 Task: In Heading Arial with underline. Font size of heading  '18'Font style of data Calibri. Font size of data  9Alignment of headline & data Align center. Fill color in heading,  RedFont color of data Black Apply border in Data No BorderIn the sheet  Budget Management Template Workbookbook
Action: Mouse moved to (25, 111)
Screenshot: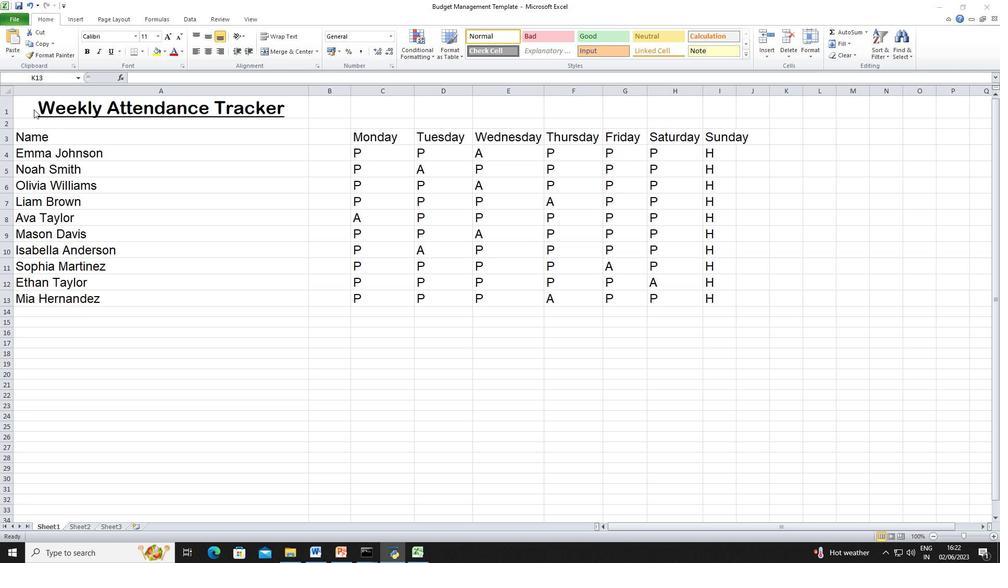 
Action: Mouse pressed left at (25, 111)
Screenshot: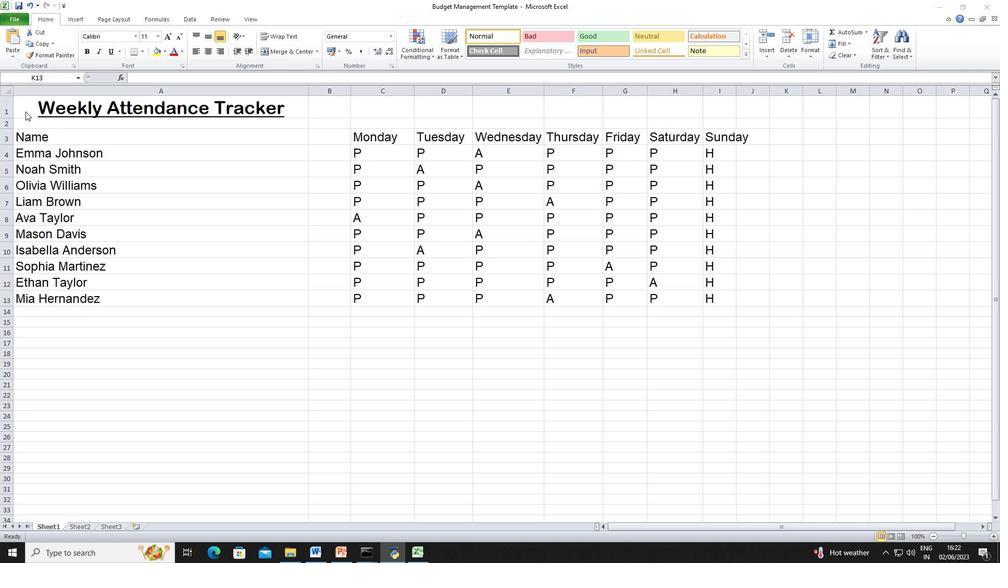 
Action: Mouse moved to (50, 110)
Screenshot: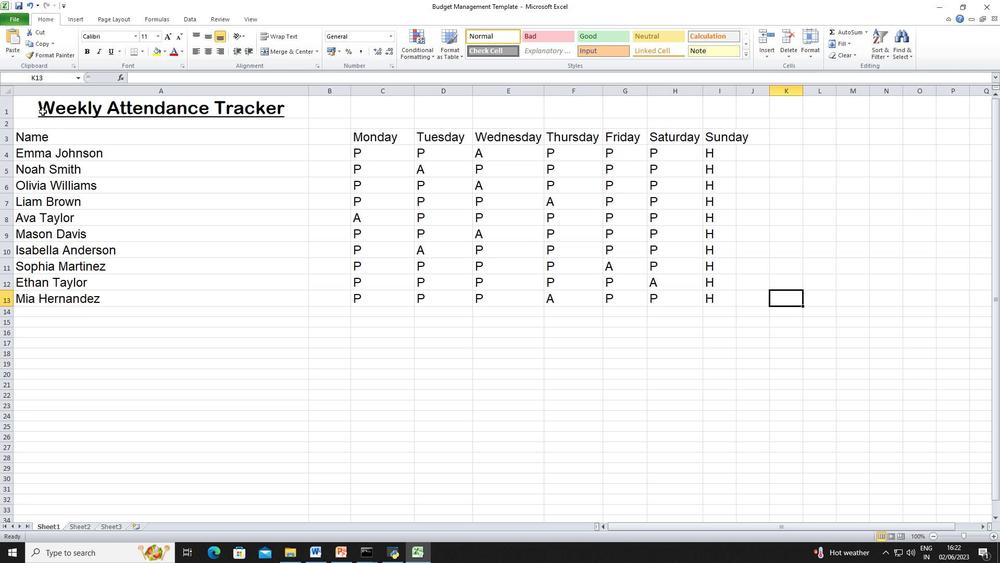 
Action: Mouse pressed left at (50, 110)
Screenshot: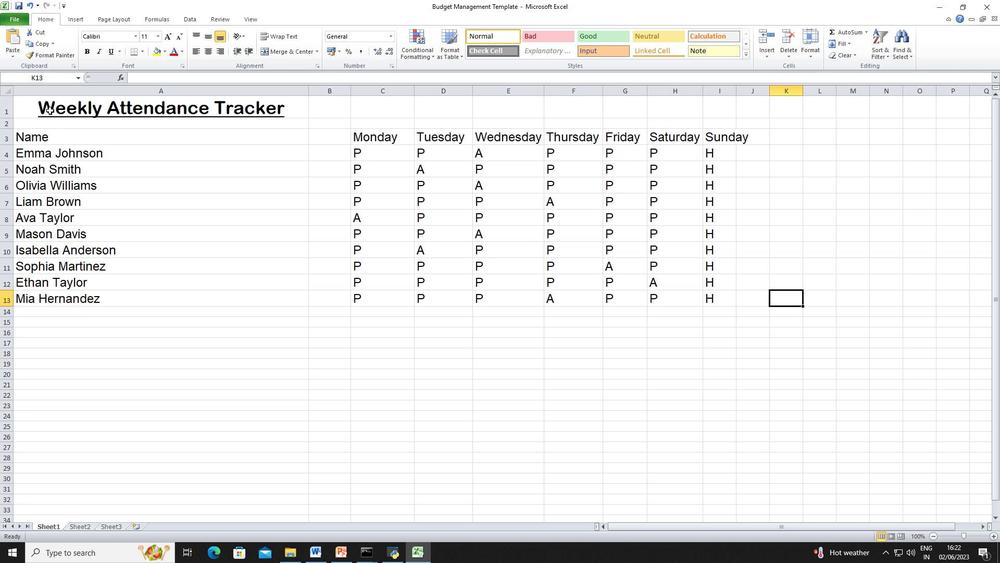 
Action: Mouse moved to (109, 52)
Screenshot: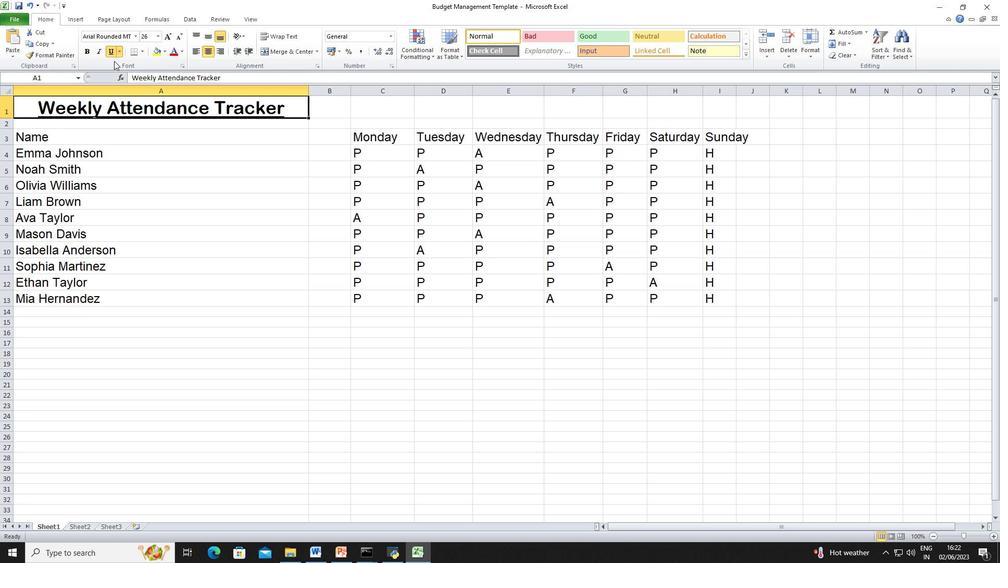 
Action: Mouse pressed left at (109, 52)
Screenshot: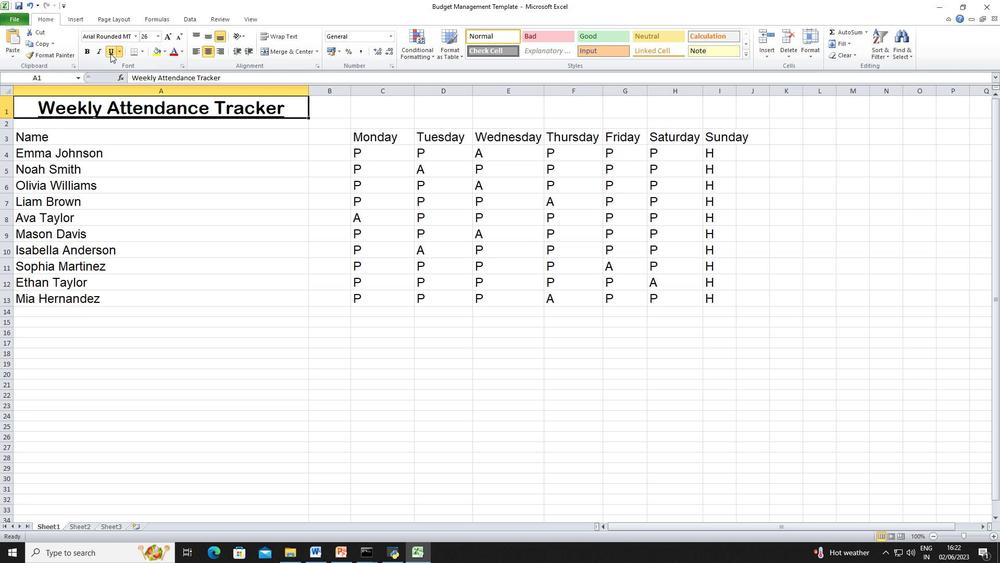 
Action: Mouse pressed left at (109, 52)
Screenshot: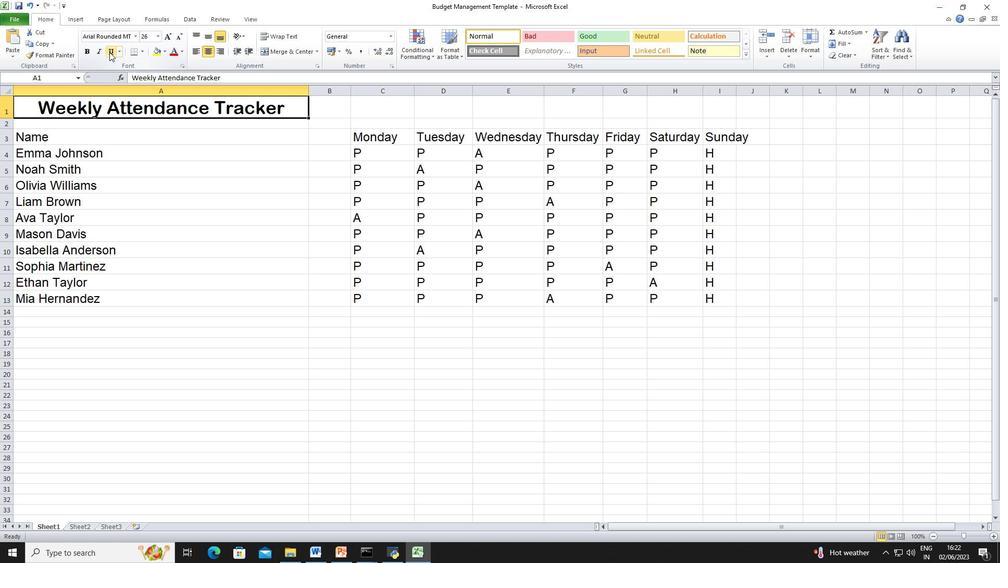 
Action: Mouse moved to (156, 41)
Screenshot: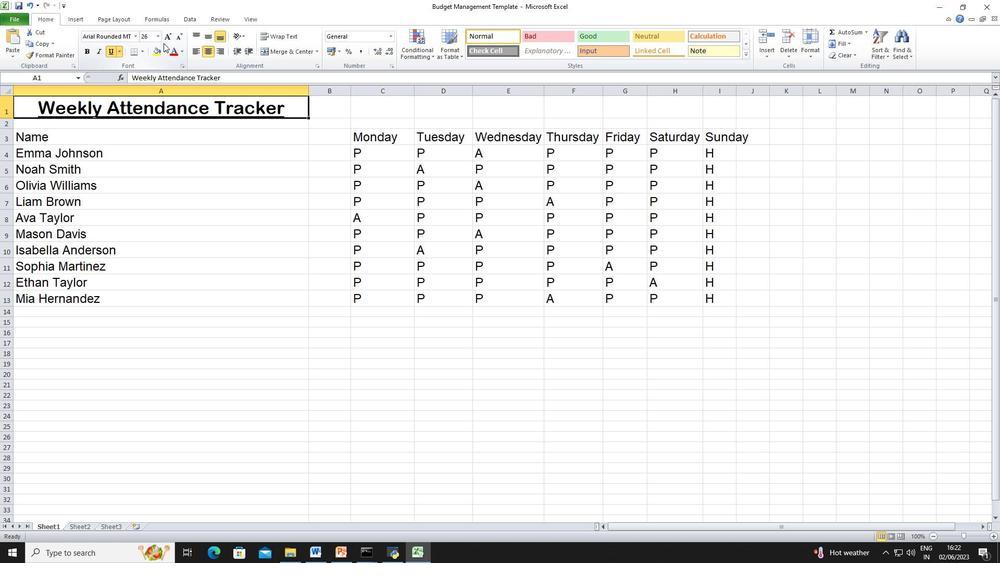 
Action: Mouse pressed left at (156, 41)
Screenshot: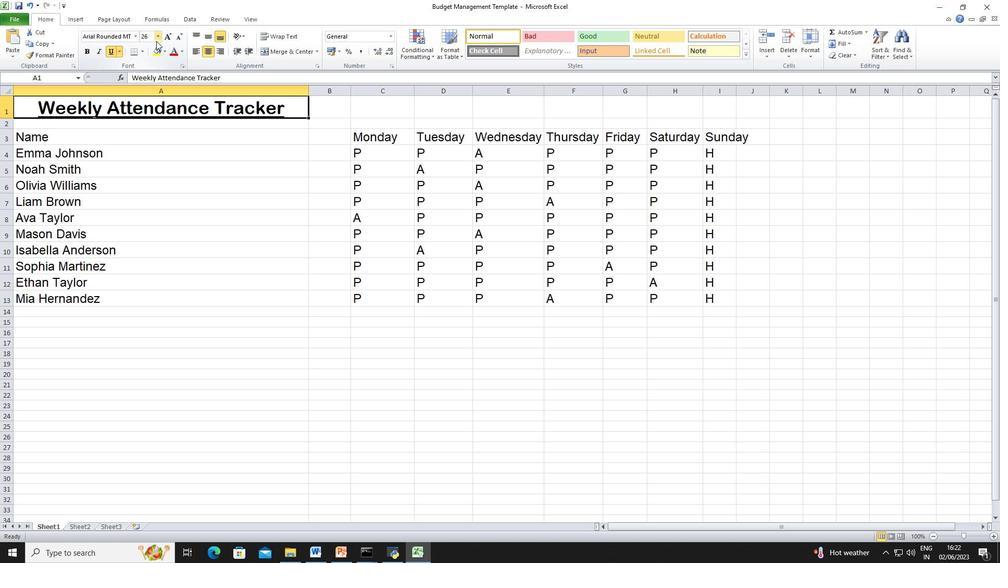 
Action: Mouse moved to (146, 111)
Screenshot: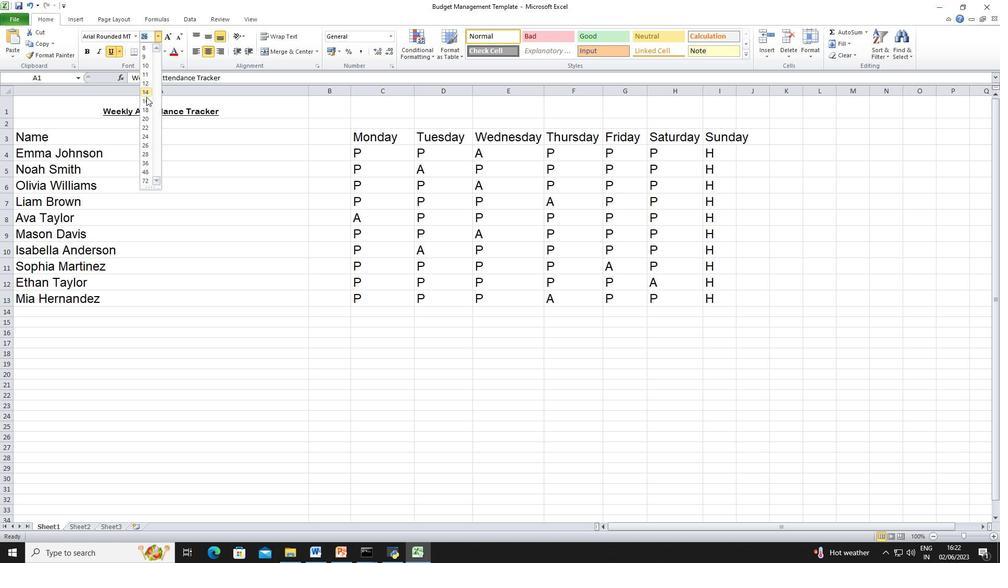 
Action: Mouse pressed left at (146, 111)
Screenshot: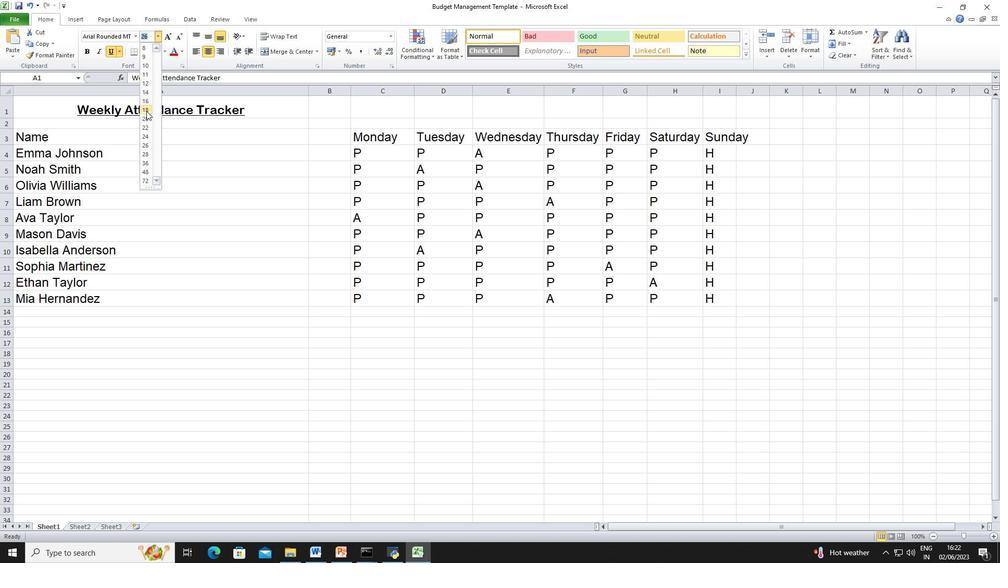 
Action: Mouse moved to (66, 137)
Screenshot: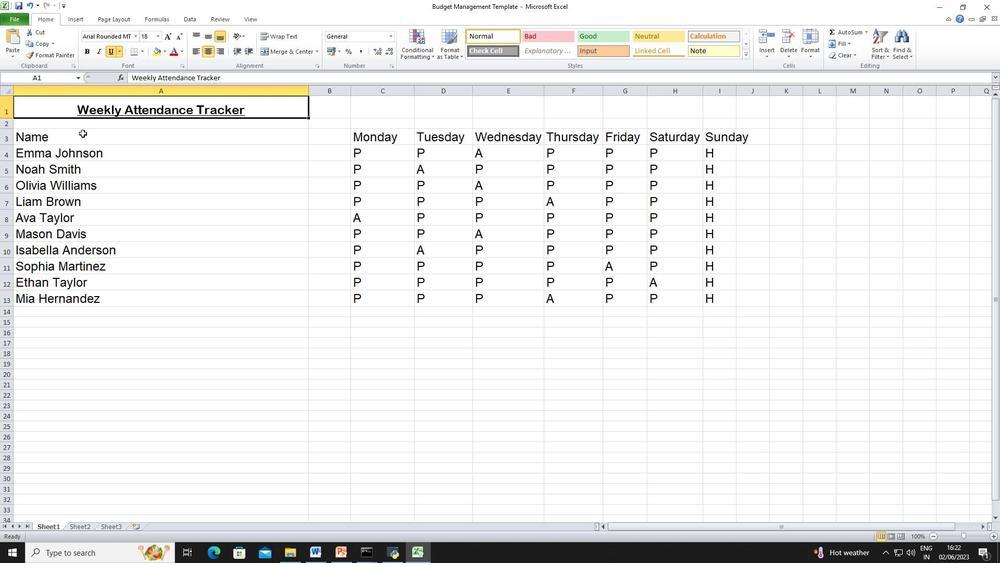 
Action: Mouse pressed left at (66, 137)
Screenshot: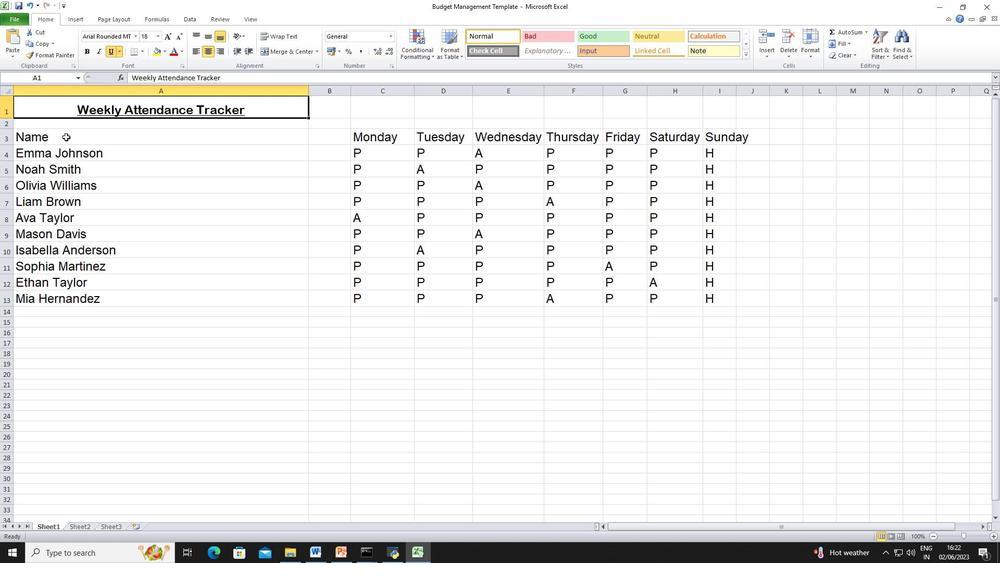 
Action: Mouse moved to (122, 38)
Screenshot: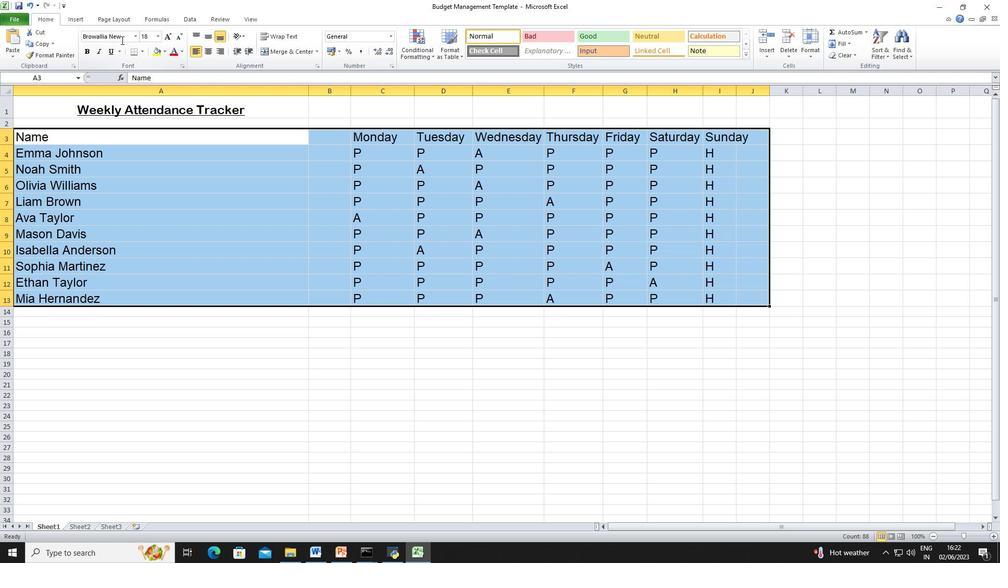 
Action: Mouse pressed left at (122, 38)
Screenshot: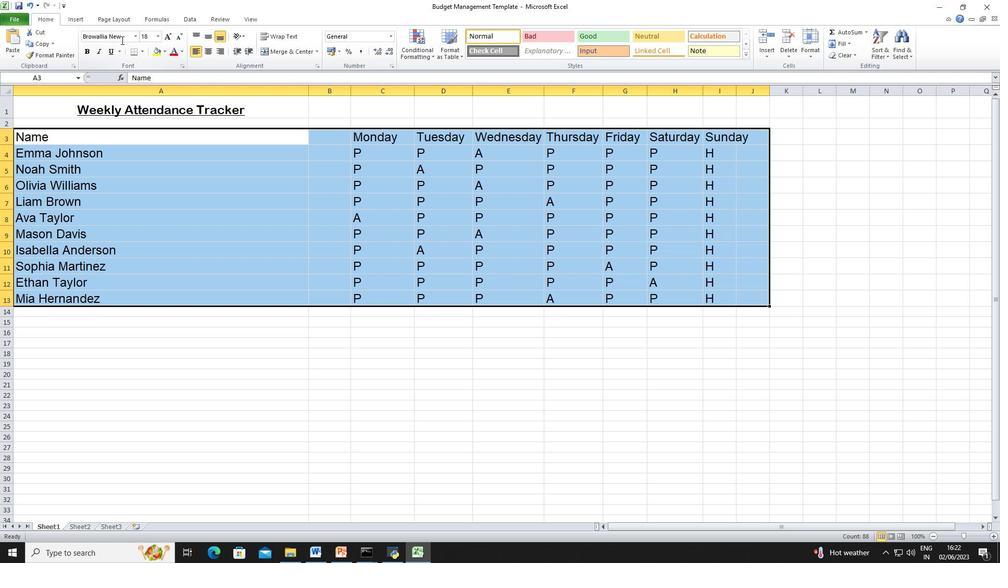 
Action: Key pressed <Key.shift>Calibri<Key.enter>
Screenshot: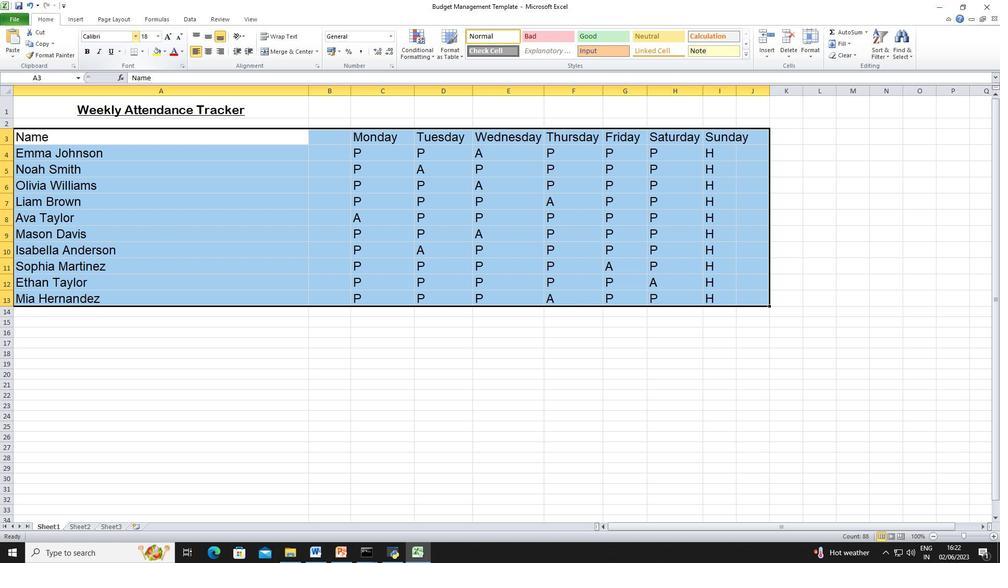 
Action: Mouse moved to (161, 35)
Screenshot: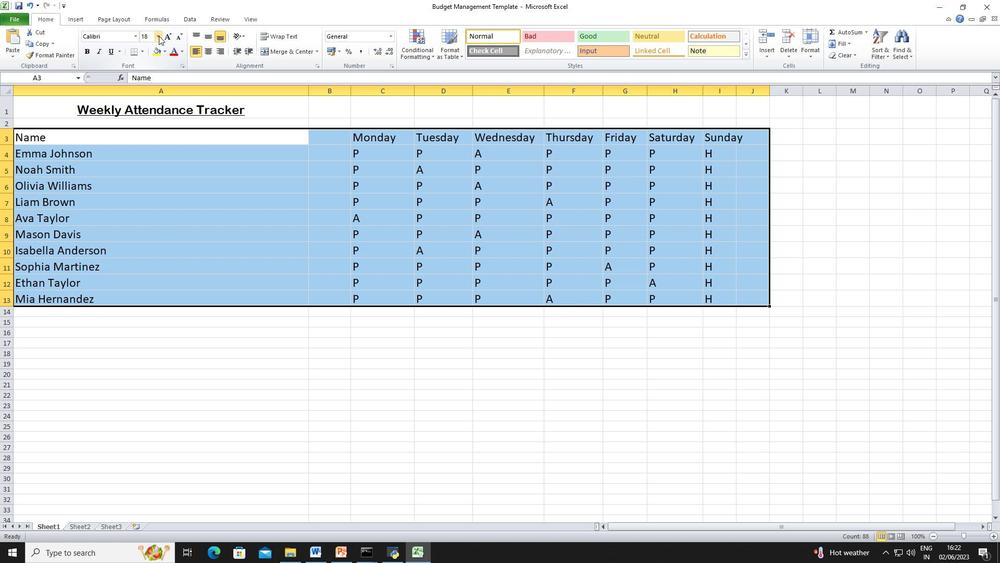 
Action: Mouse pressed left at (161, 35)
Screenshot: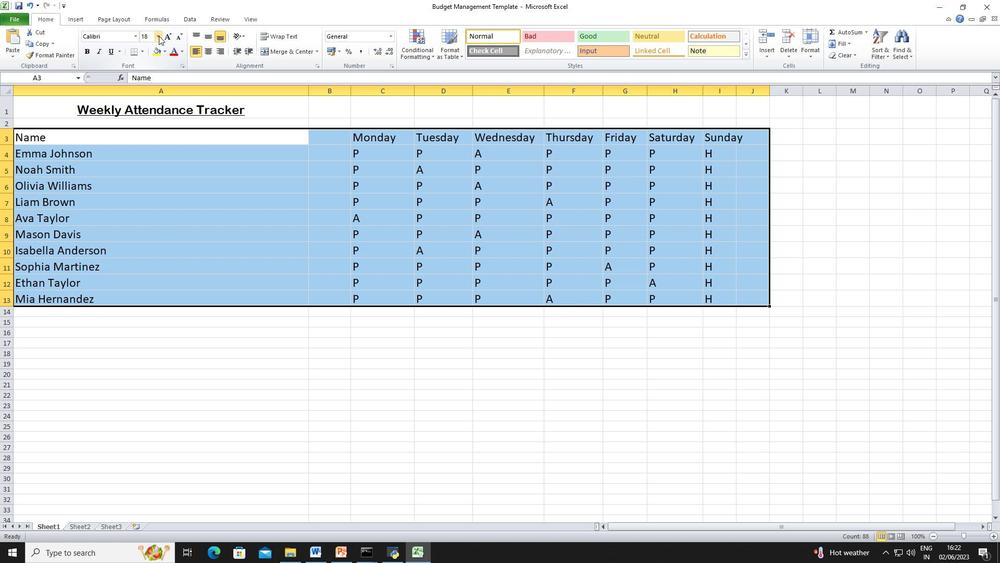 
Action: Mouse moved to (148, 55)
Screenshot: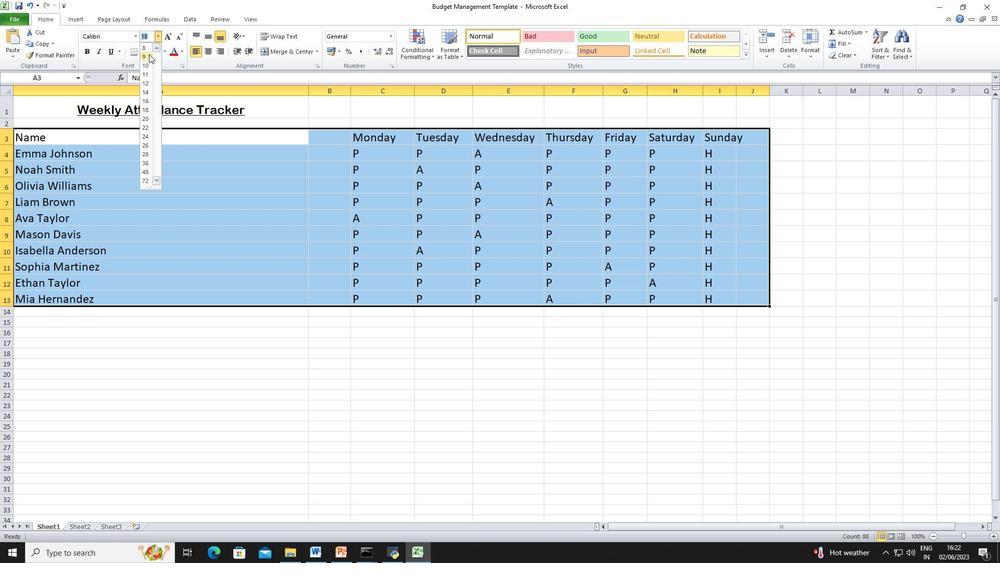 
Action: Mouse pressed left at (148, 55)
Screenshot: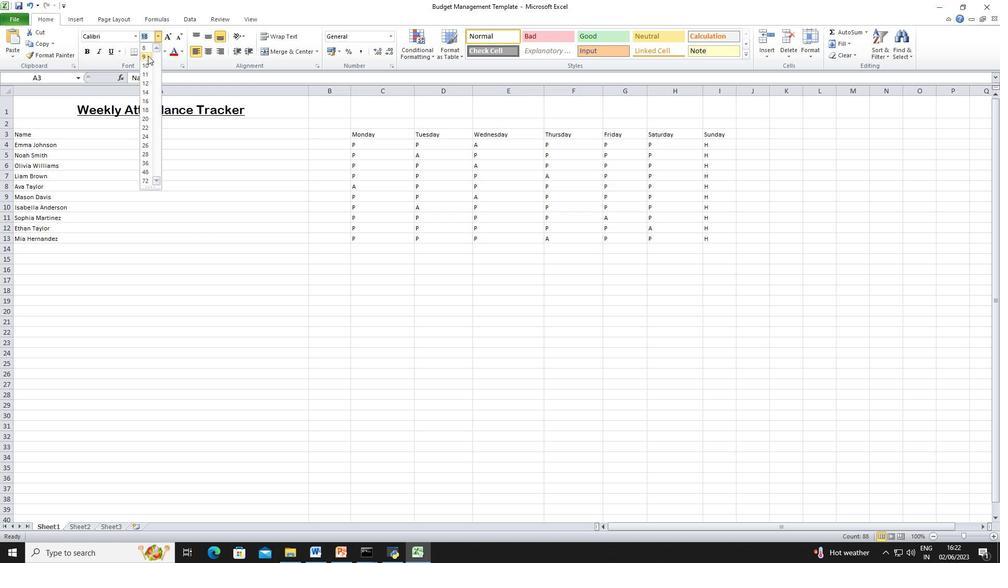 
Action: Mouse moved to (201, 50)
Screenshot: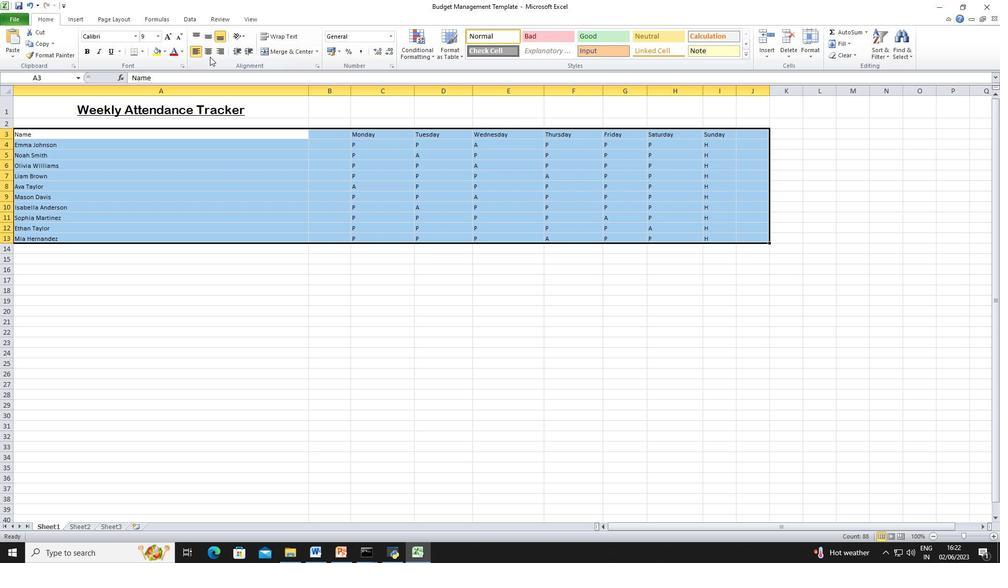 
Action: Mouse pressed left at (201, 50)
Screenshot: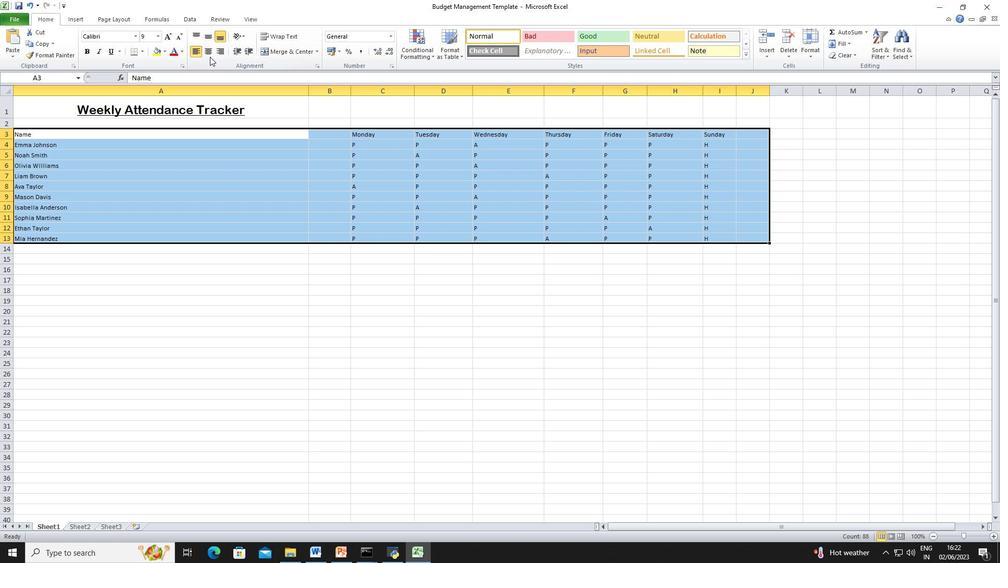 
Action: Mouse moved to (203, 49)
Screenshot: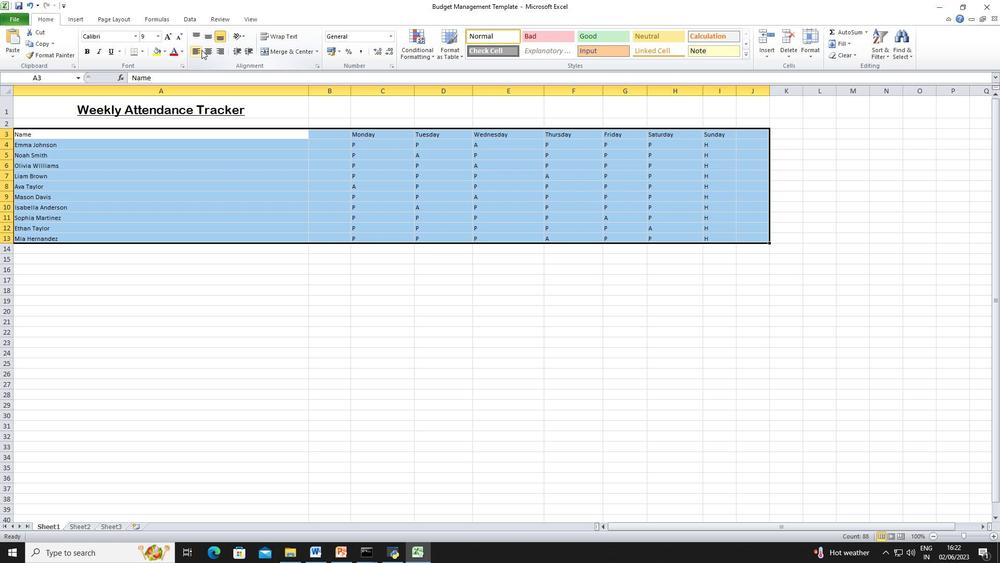 
Action: Mouse pressed left at (203, 49)
Screenshot: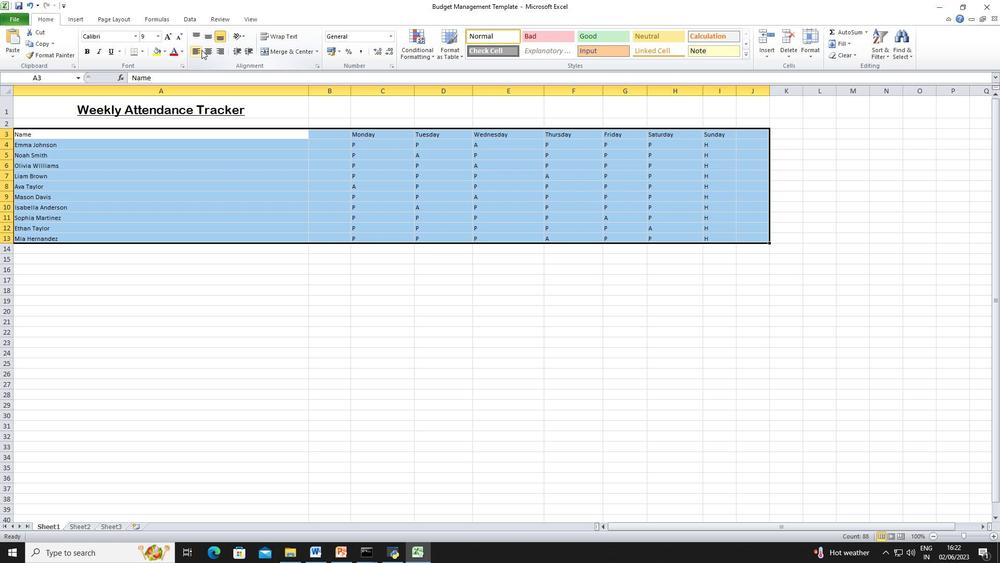 
Action: Mouse moved to (180, 54)
Screenshot: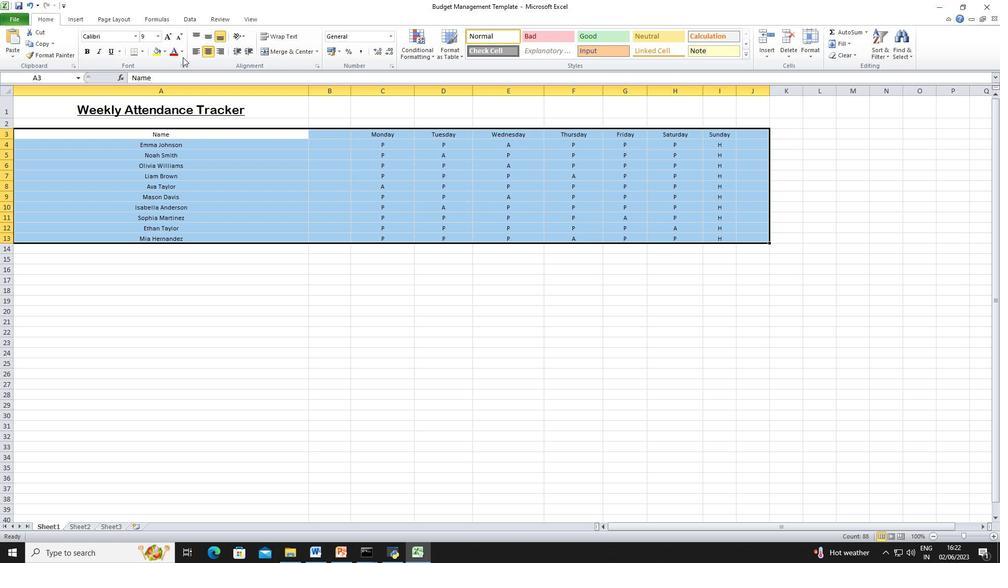 
Action: Mouse pressed left at (180, 54)
Screenshot: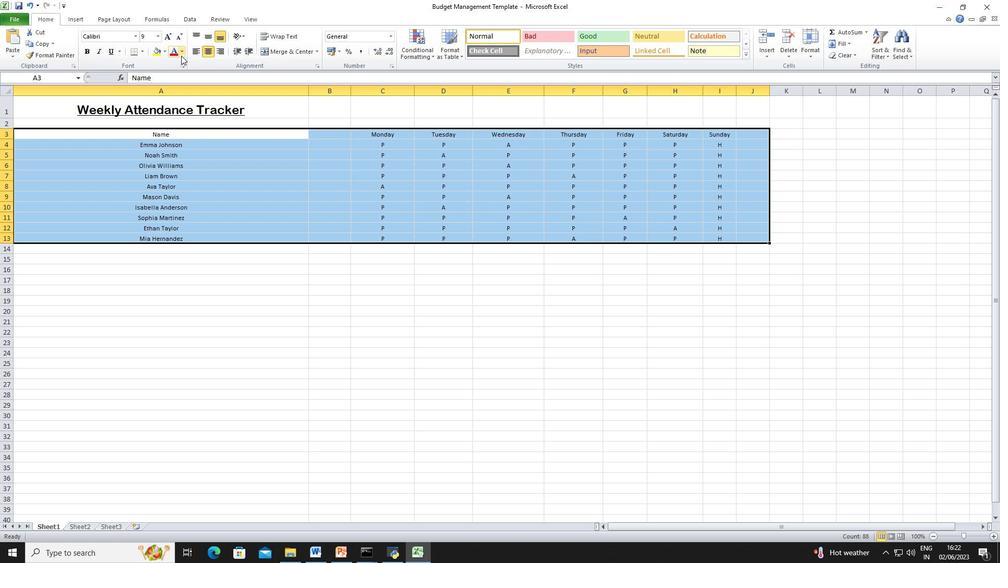 
Action: Mouse moved to (181, 139)
Screenshot: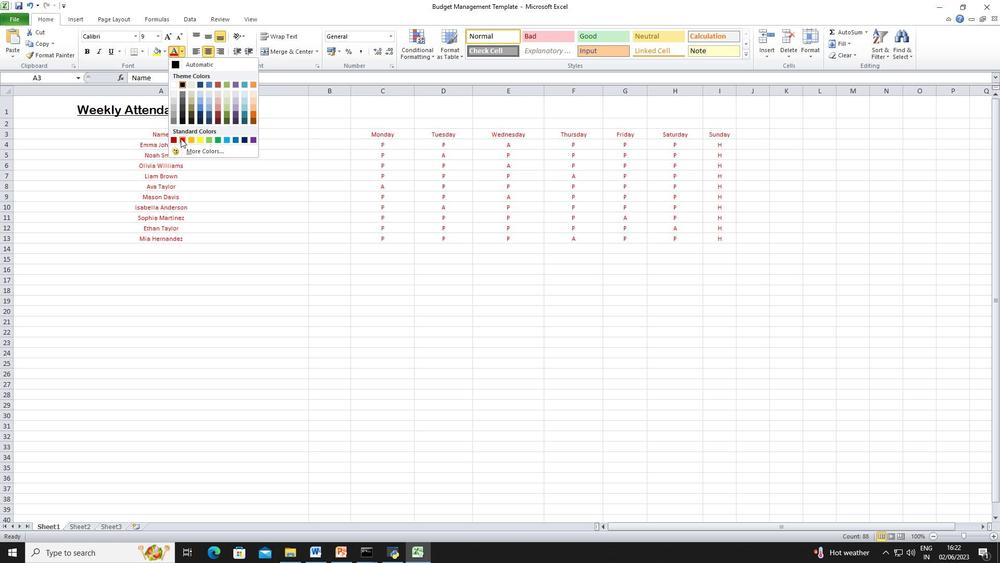 
Action: Mouse pressed left at (181, 139)
Screenshot: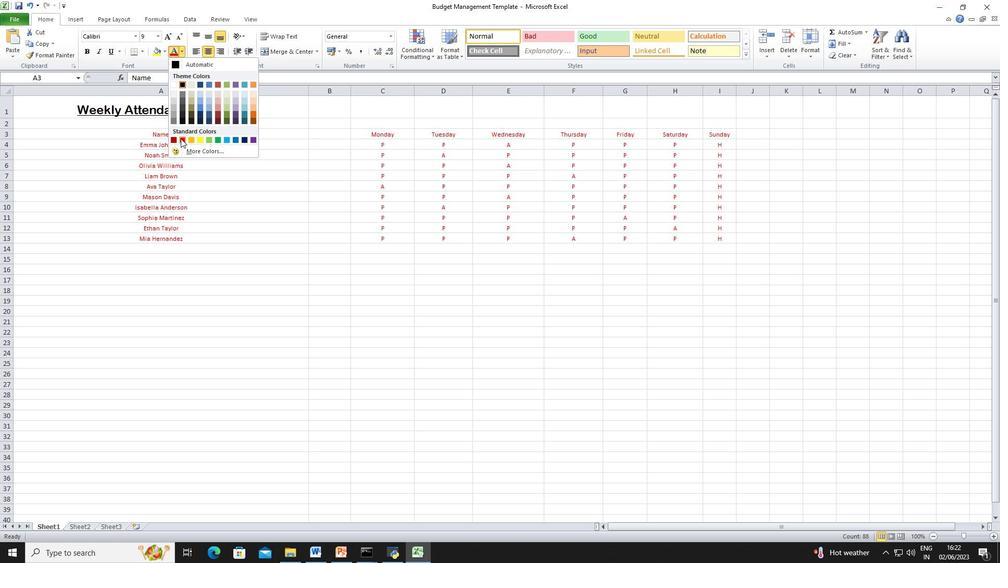 
Action: Mouse moved to (140, 51)
Screenshot: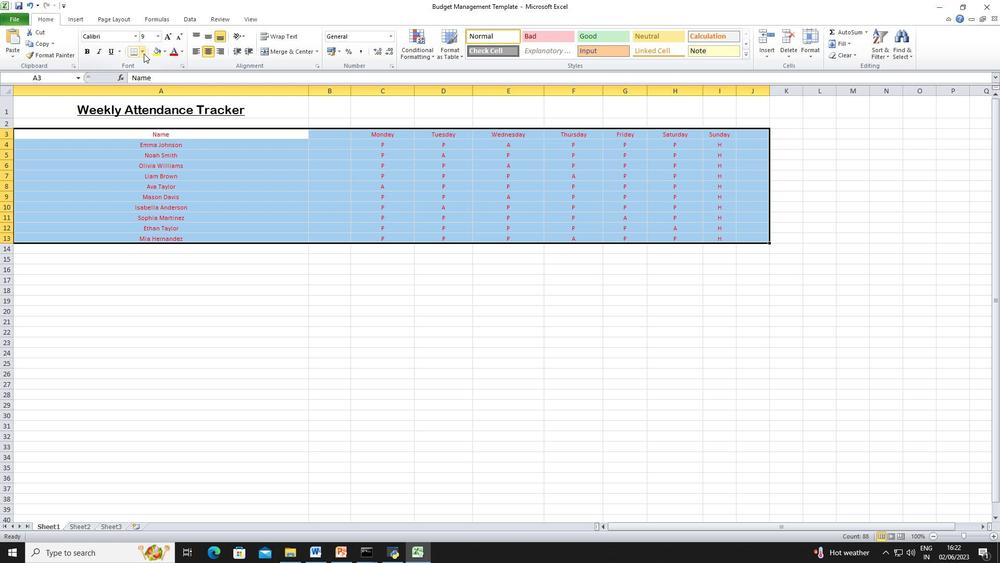 
Action: Mouse pressed left at (140, 51)
Screenshot: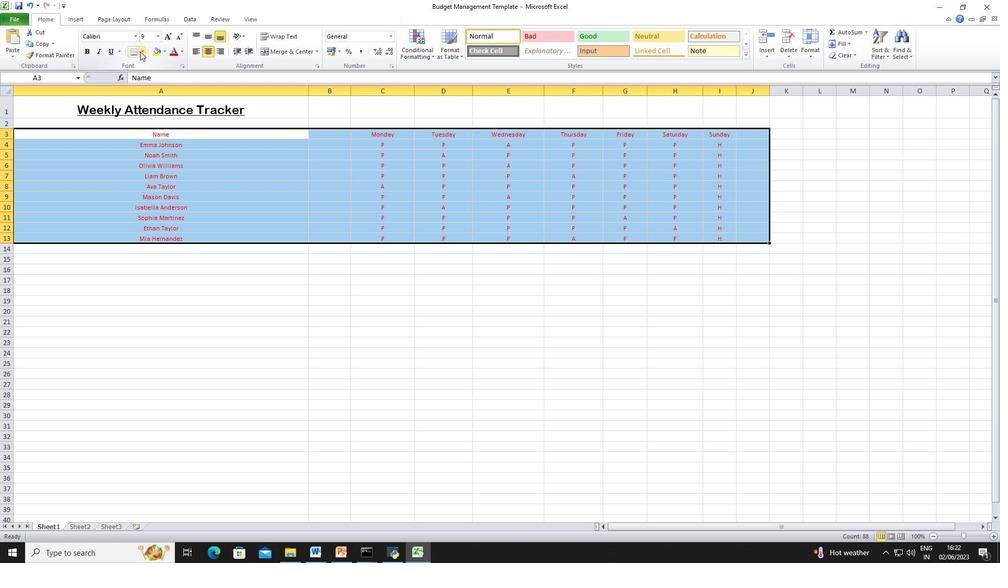 
Action: Mouse moved to (130, 49)
Screenshot: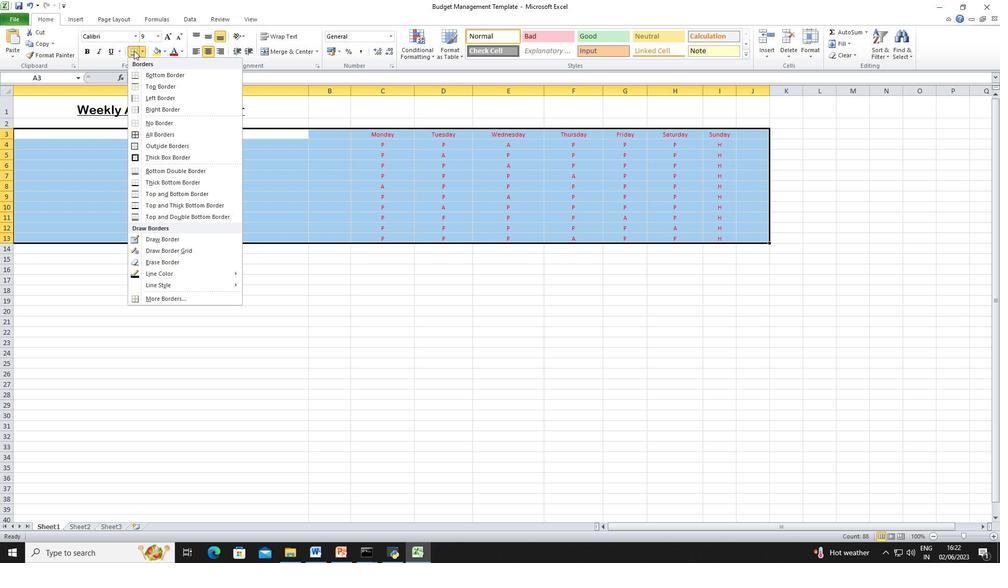 
Action: Mouse pressed left at (130, 49)
Screenshot: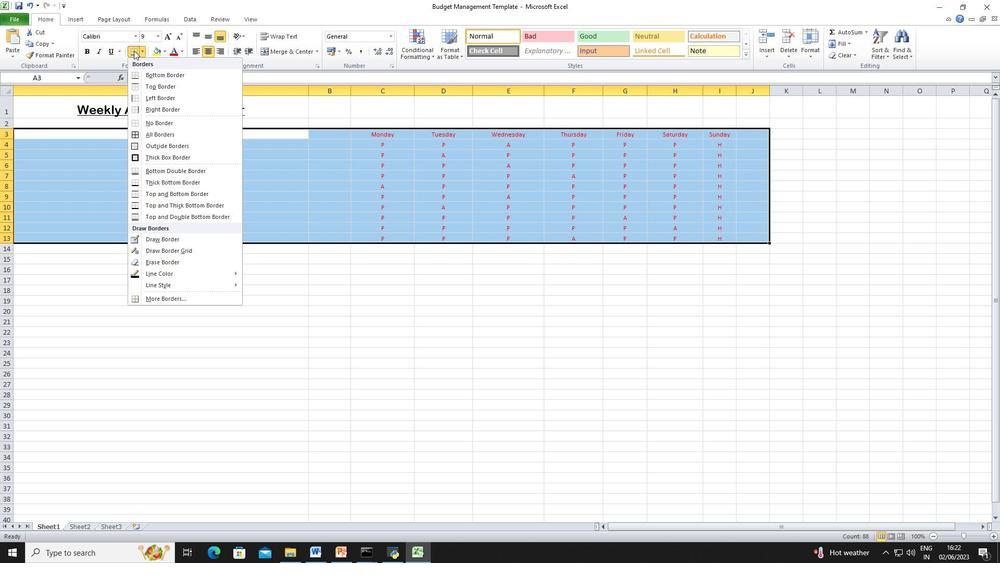 
Action: Mouse moved to (751, 234)
Screenshot: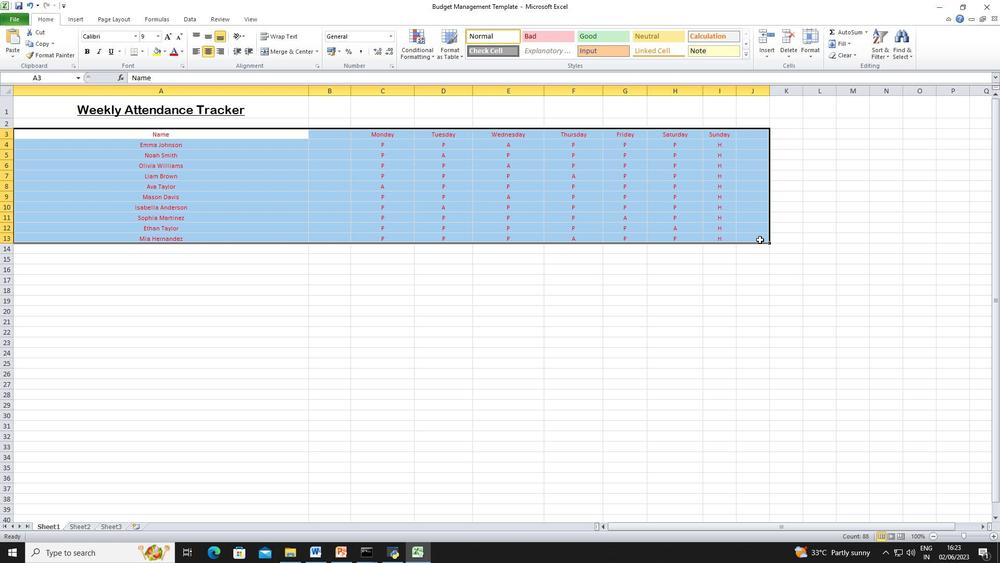 
Action: Mouse pressed left at (751, 234)
Screenshot: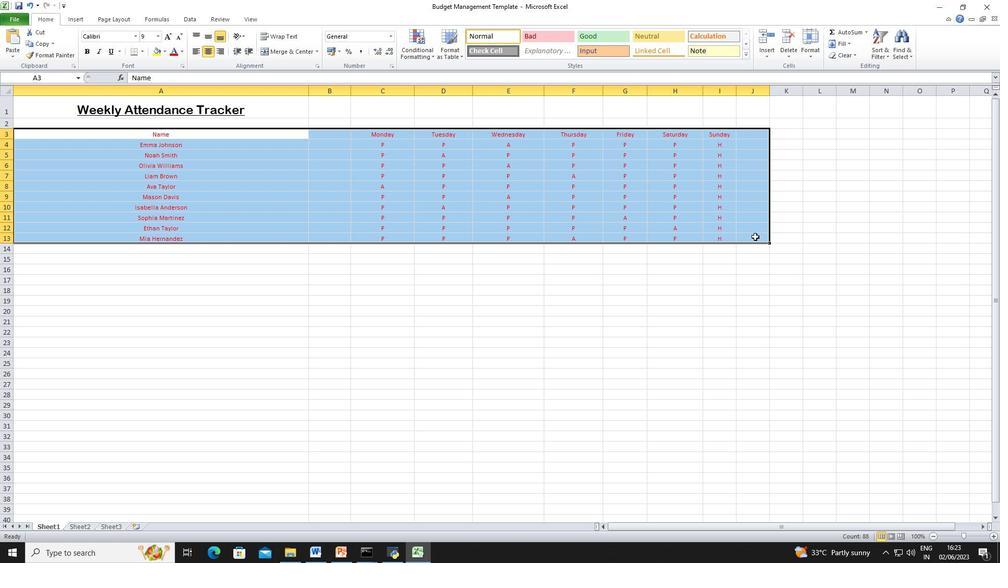 
